 Task: Import a spreadsheet with the name "meeting.ods" from recent.
Action: Mouse moved to (30, 56)
Screenshot: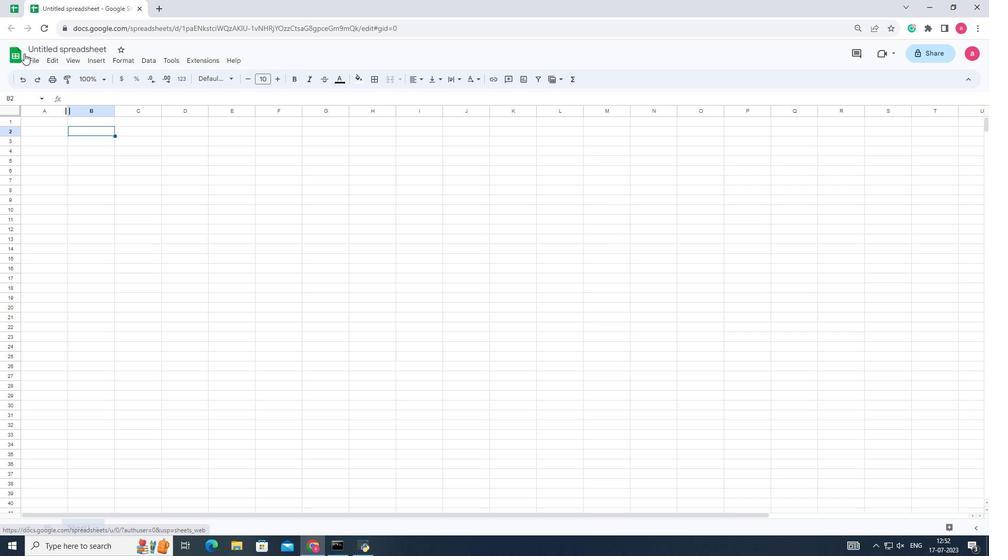 
Action: Mouse pressed left at (30, 56)
Screenshot: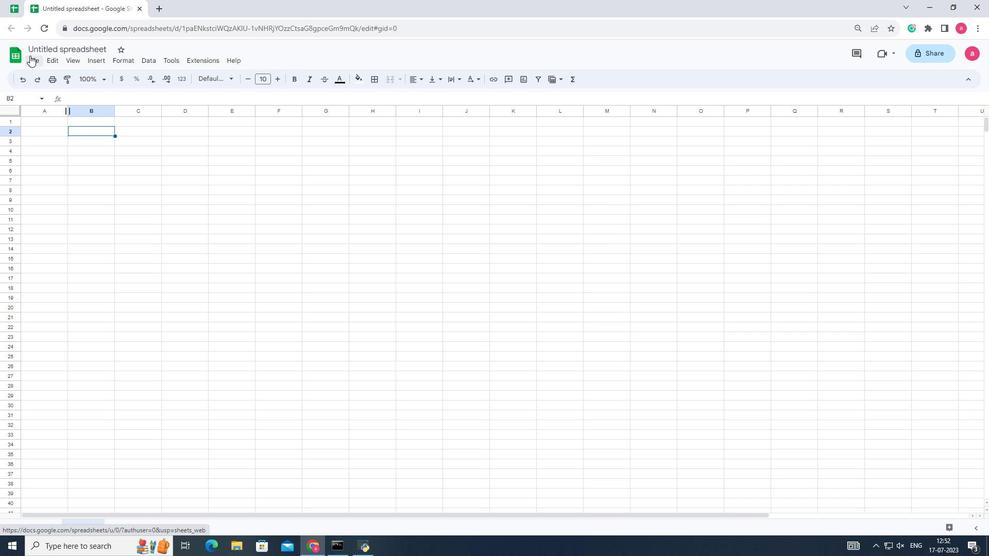 
Action: Mouse moved to (60, 105)
Screenshot: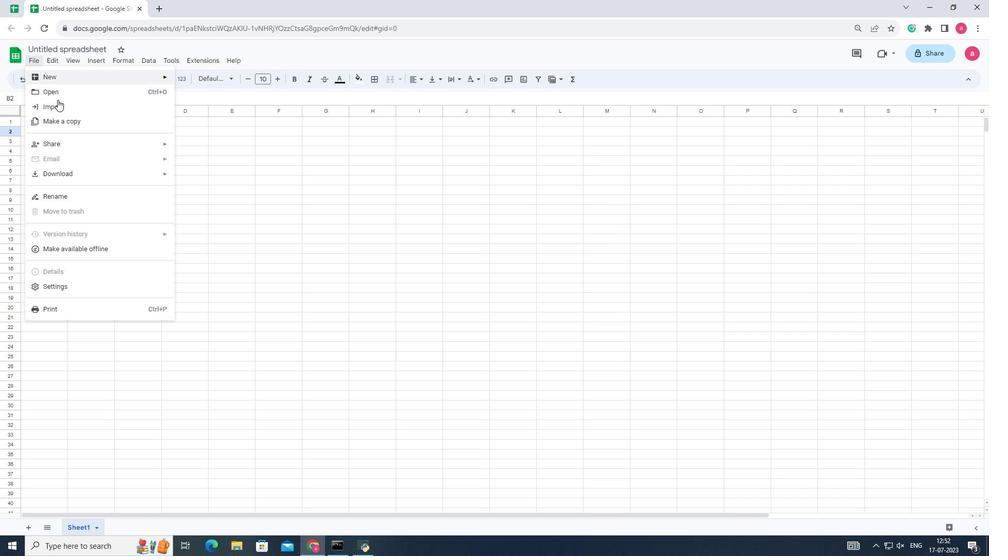 
Action: Mouse pressed left at (60, 105)
Screenshot: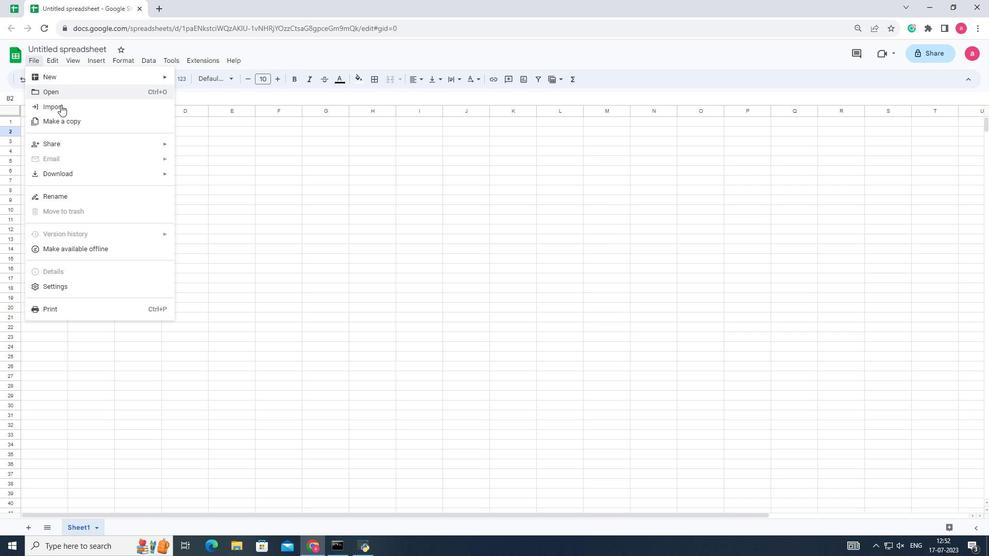 
Action: Mouse moved to (378, 183)
Screenshot: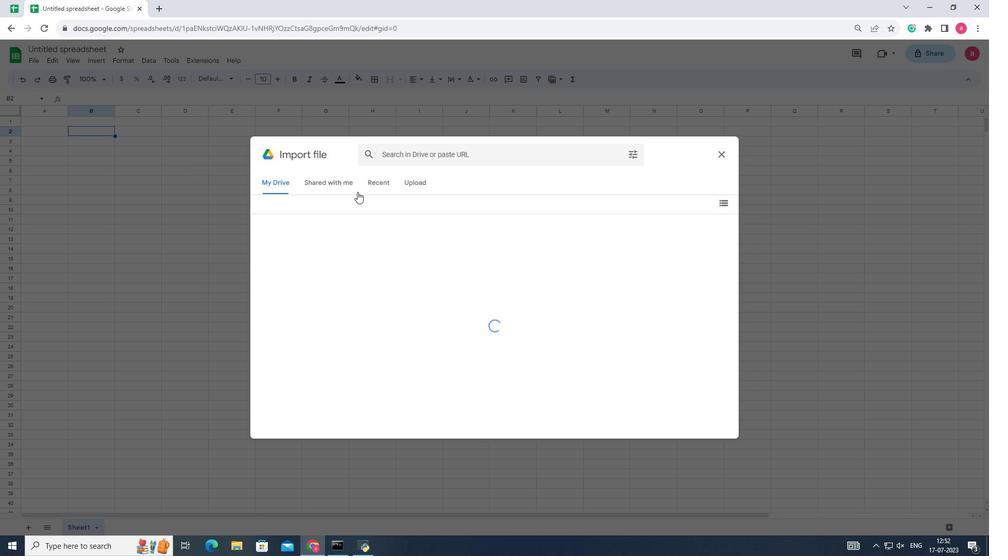 
Action: Mouse pressed left at (378, 183)
Screenshot: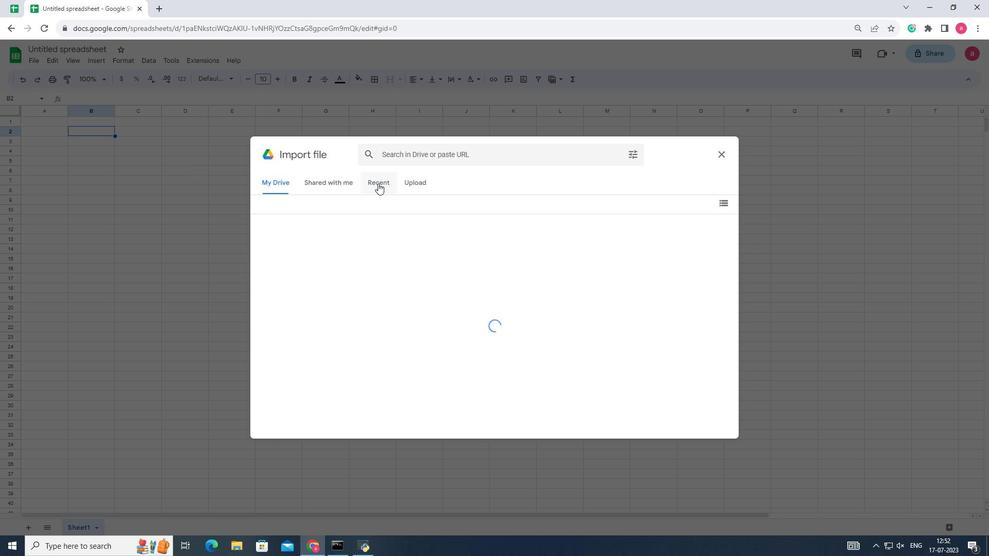 
Action: Mouse moved to (402, 334)
Screenshot: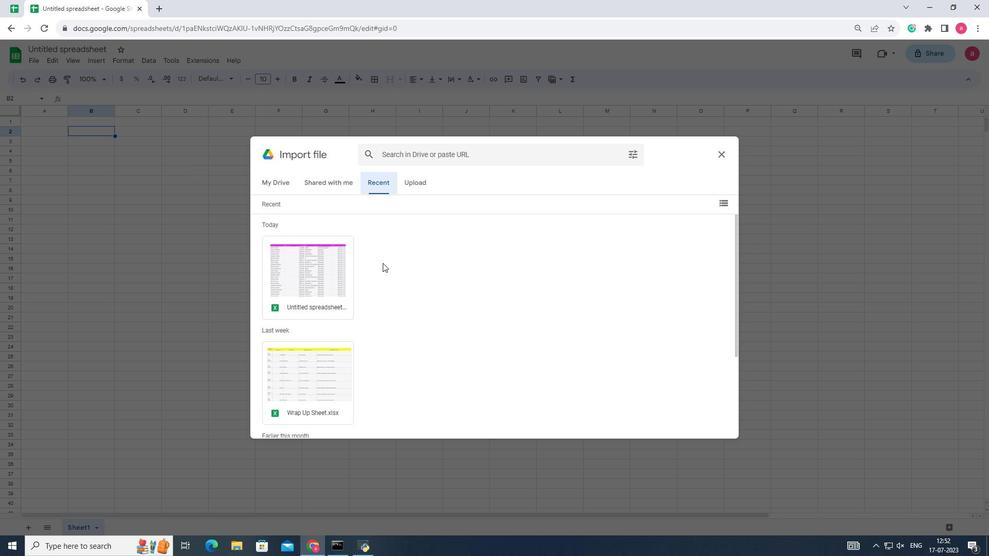 
Action: Mouse scrolled (402, 334) with delta (0, 0)
Screenshot: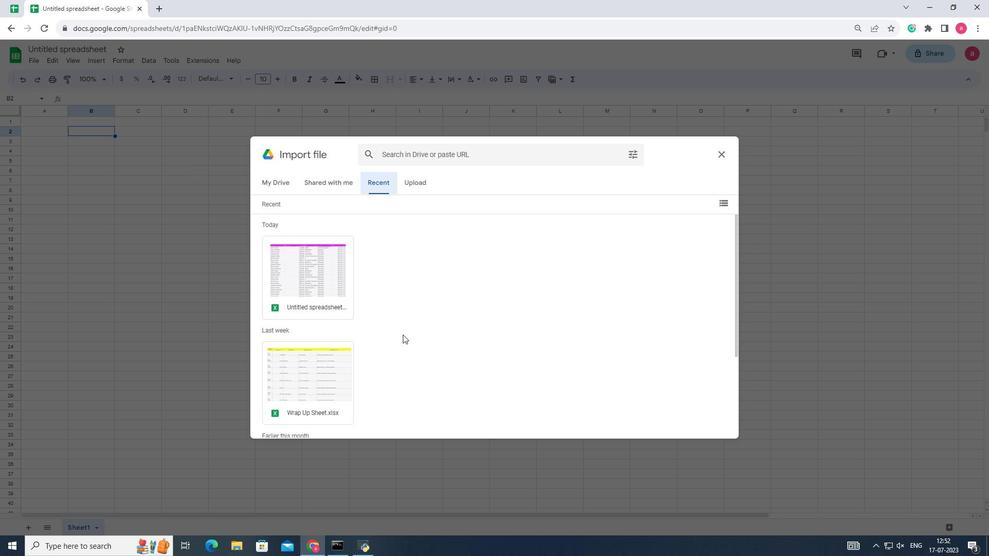
Action: Mouse scrolled (402, 334) with delta (0, 0)
Screenshot: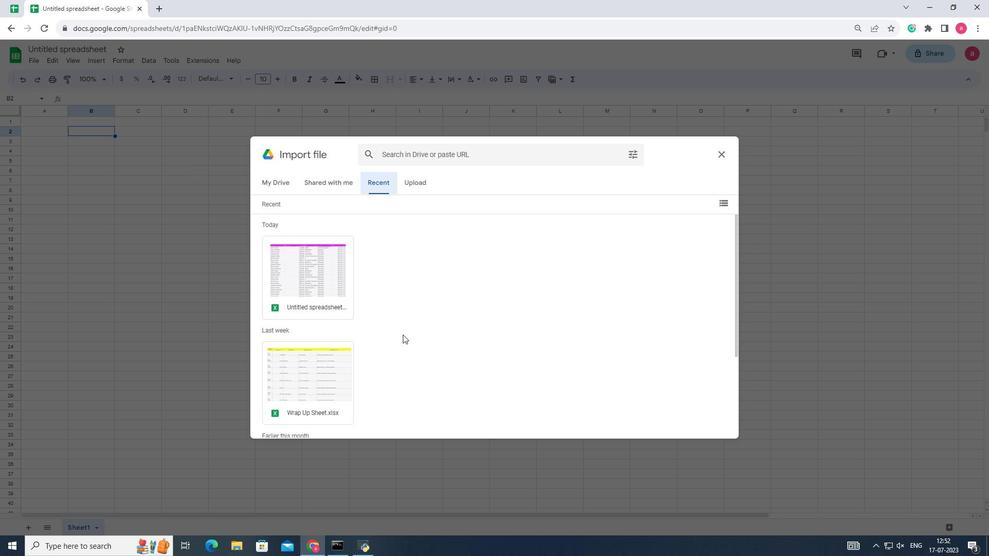 
Action: Mouse scrolled (402, 334) with delta (0, 0)
Screenshot: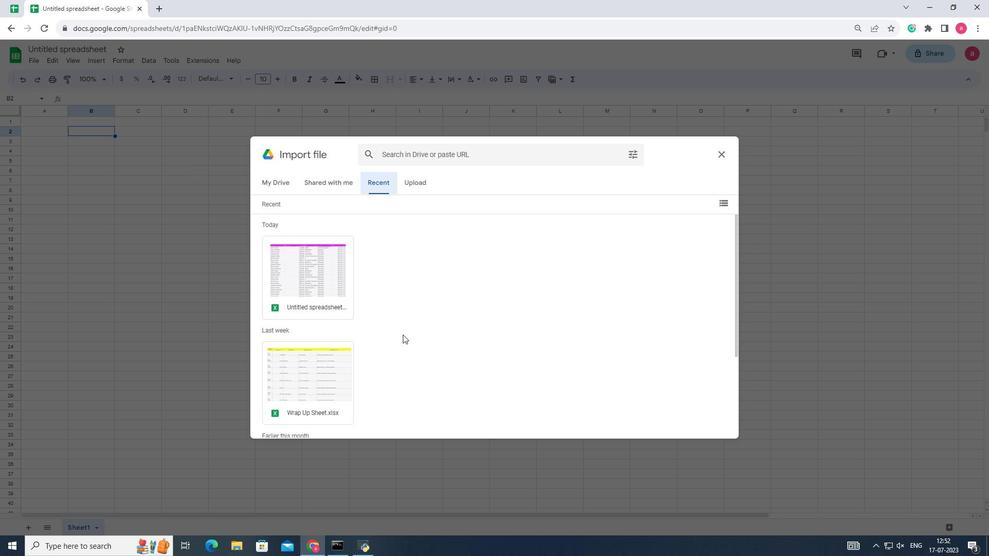 
Action: Mouse scrolled (402, 334) with delta (0, 0)
Screenshot: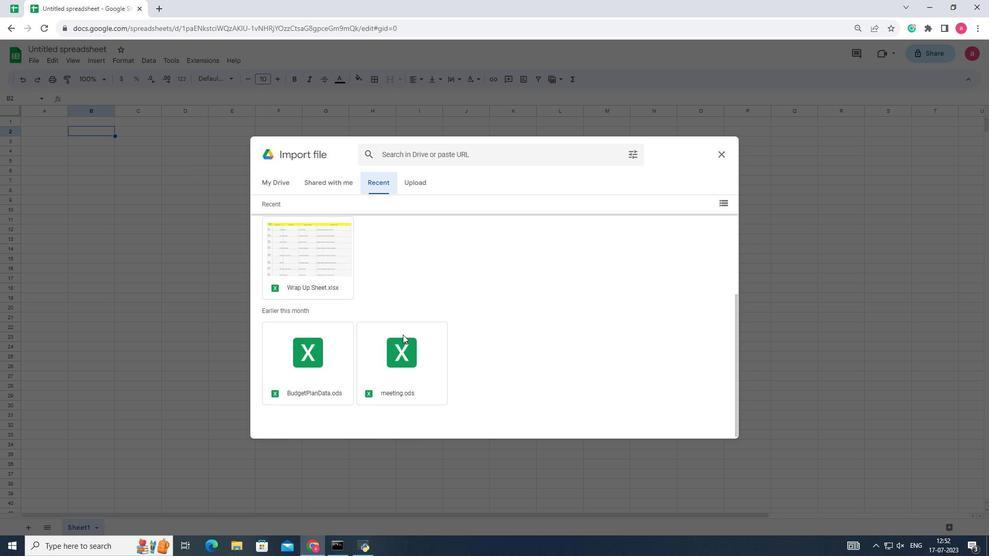 
Action: Mouse scrolled (402, 334) with delta (0, 0)
Screenshot: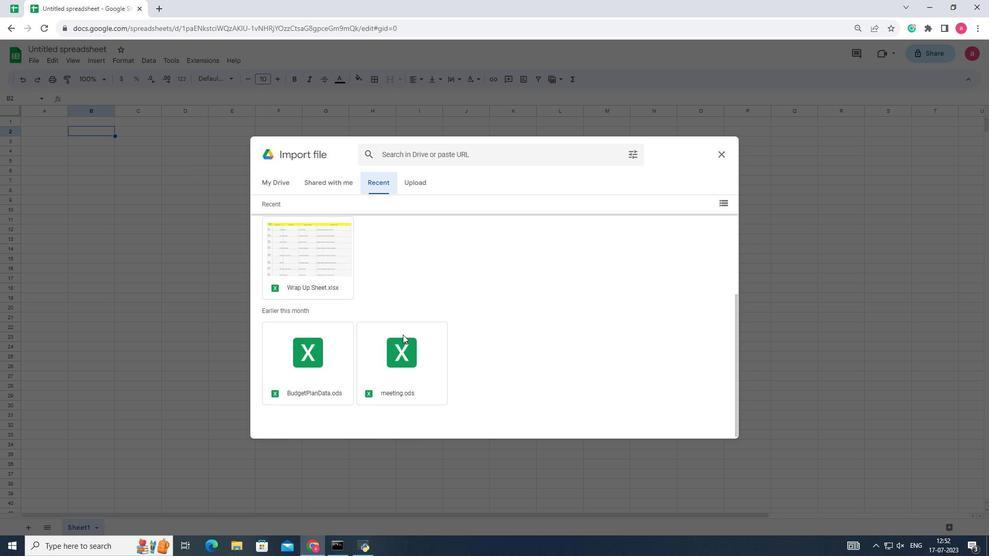 
Action: Mouse pressed left at (402, 334)
Screenshot: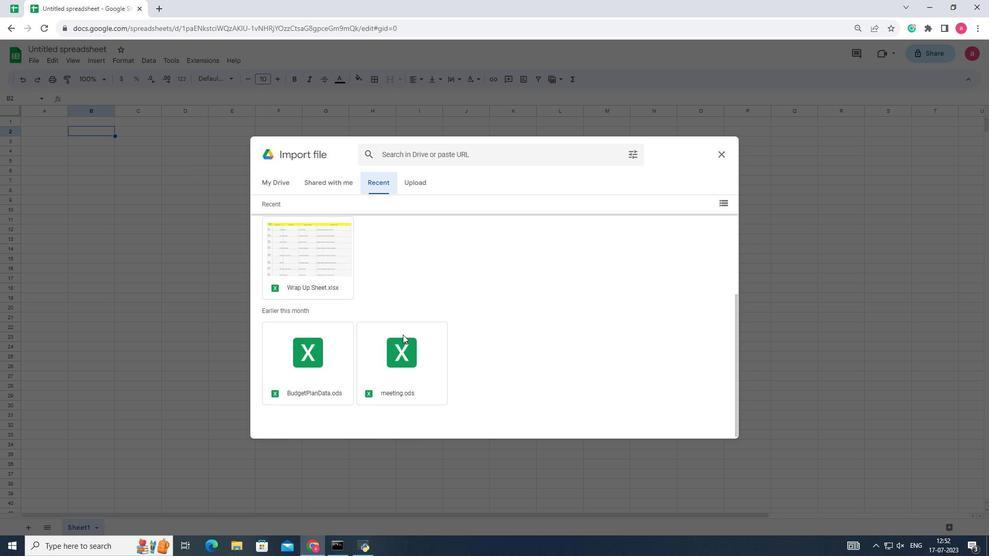 
Action: Mouse moved to (697, 420)
Screenshot: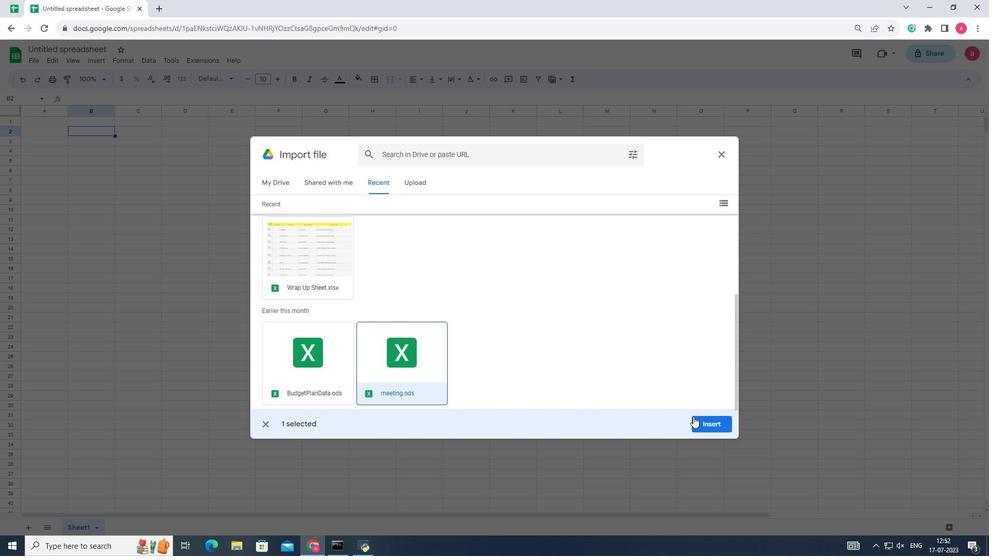 
Action: Mouse pressed left at (697, 420)
Screenshot: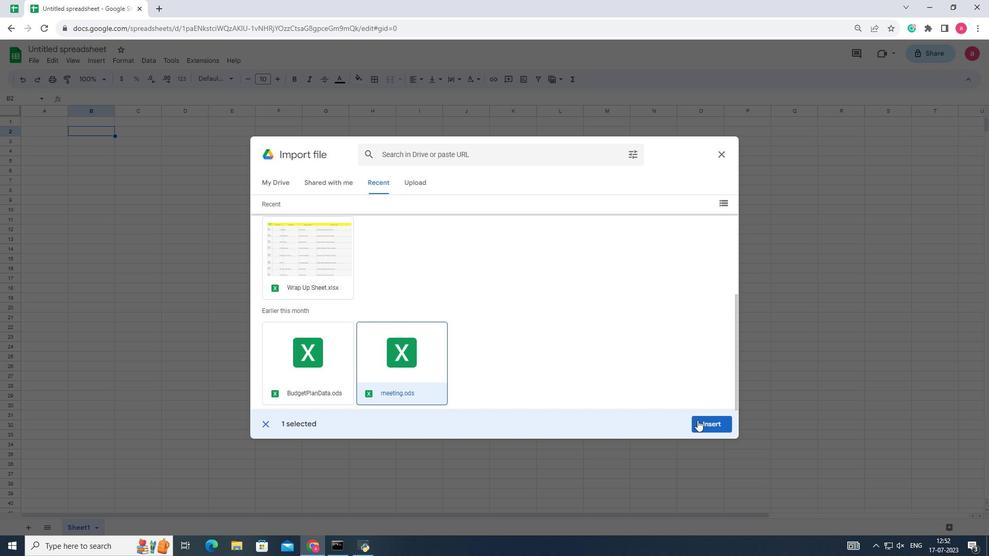 
Action: Mouse moved to (520, 332)
Screenshot: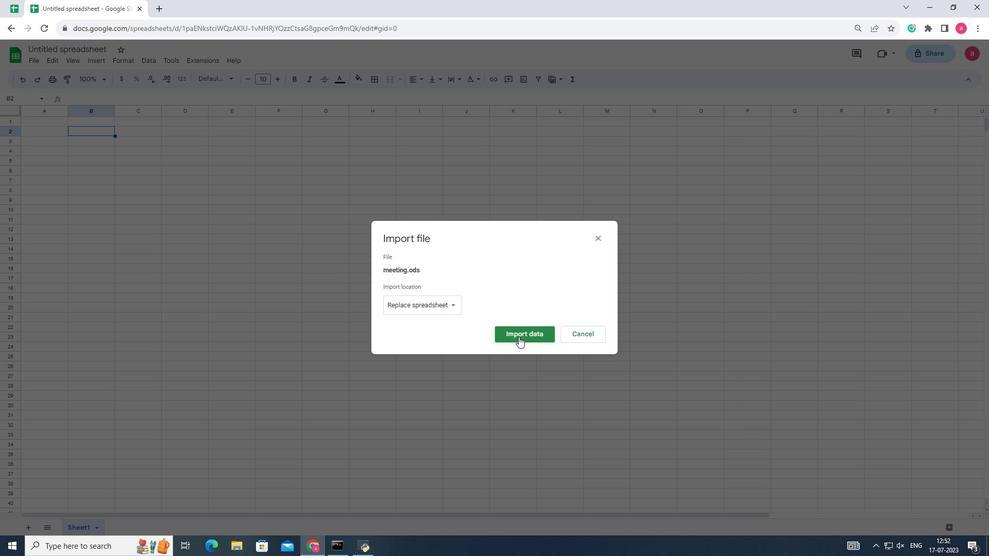 
Action: Mouse pressed left at (520, 332)
Screenshot: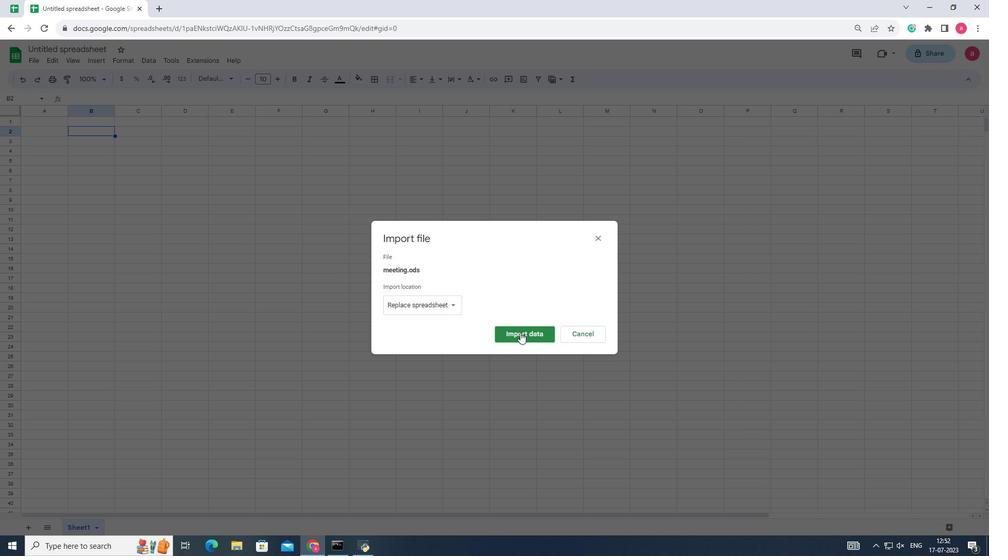 
Action: Mouse moved to (249, 291)
Screenshot: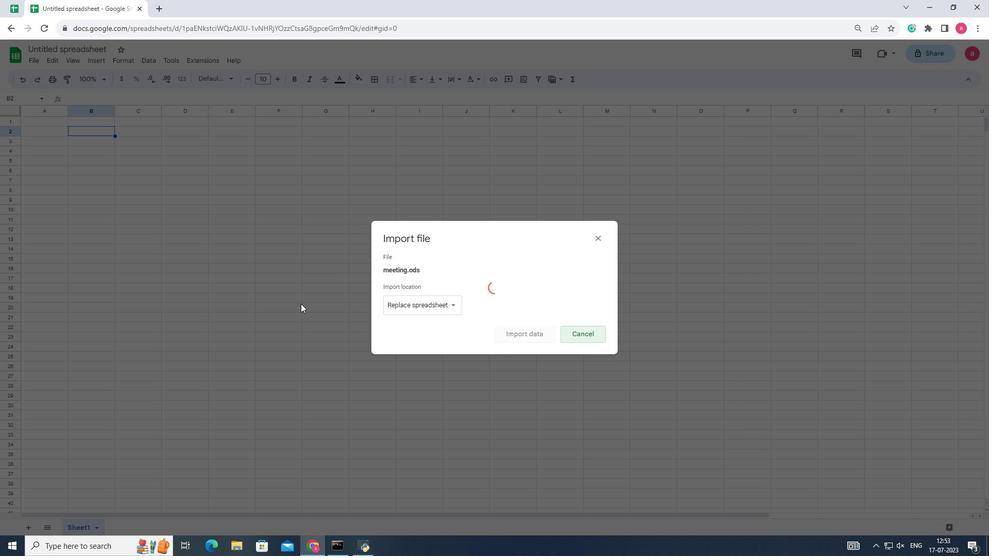 
